 Task: Look for sponsorable developers that are trending.
Action: Mouse moved to (193, 116)
Screenshot: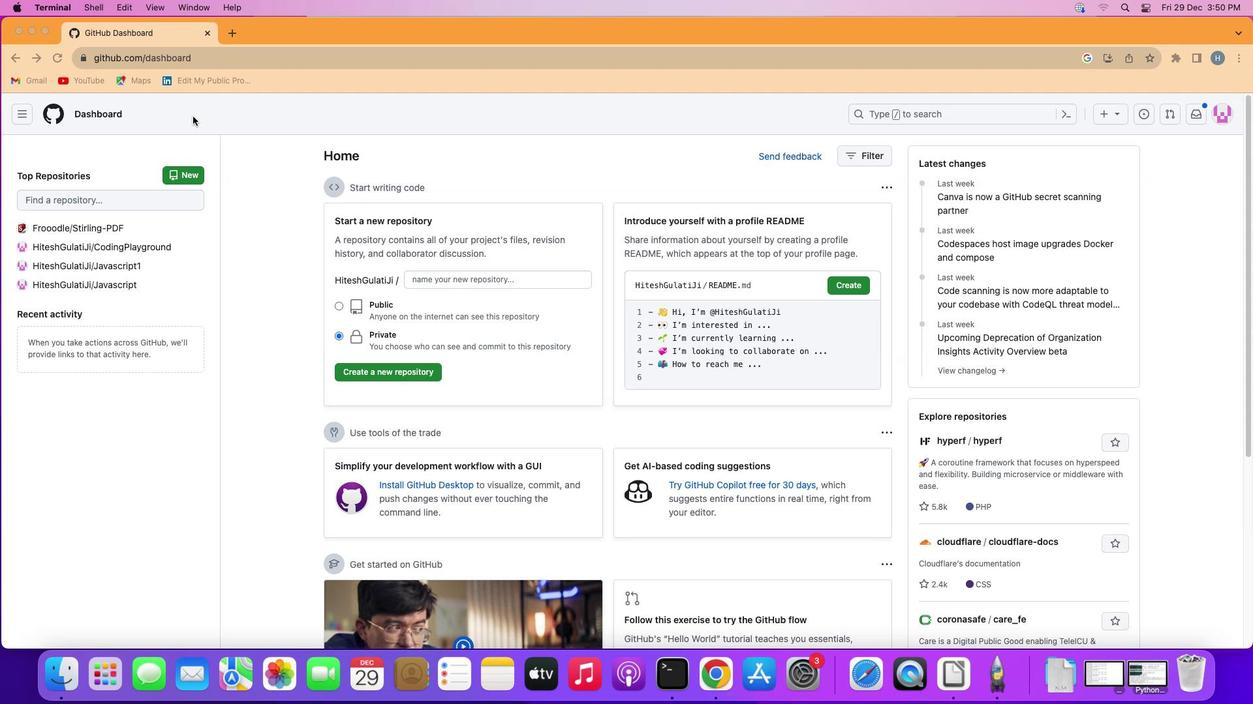 
Action: Mouse pressed left at (193, 116)
Screenshot: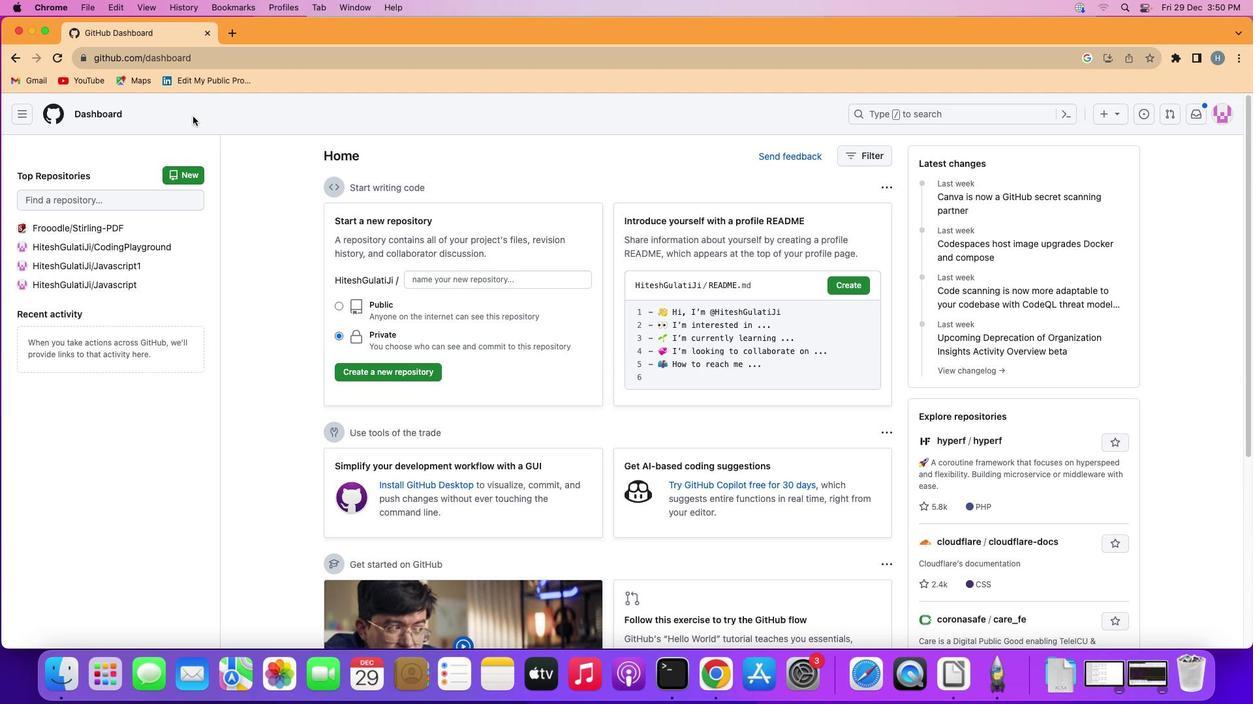 
Action: Mouse moved to (29, 111)
Screenshot: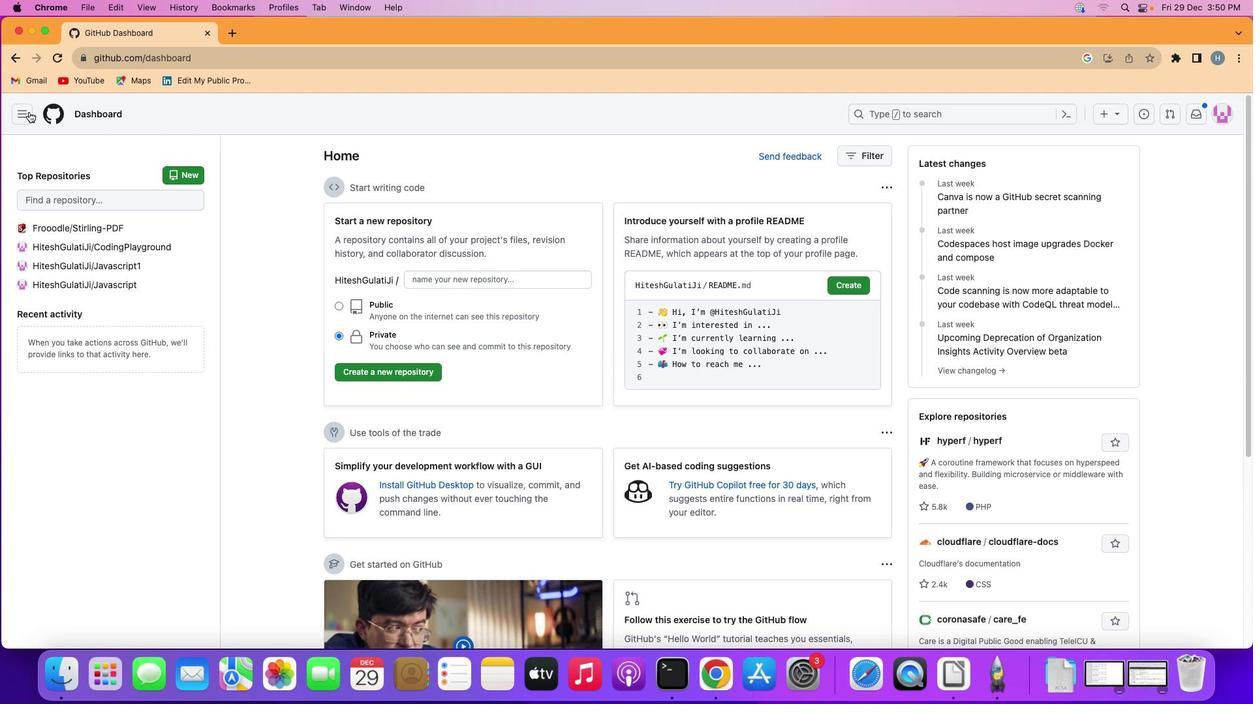 
Action: Mouse pressed left at (29, 111)
Screenshot: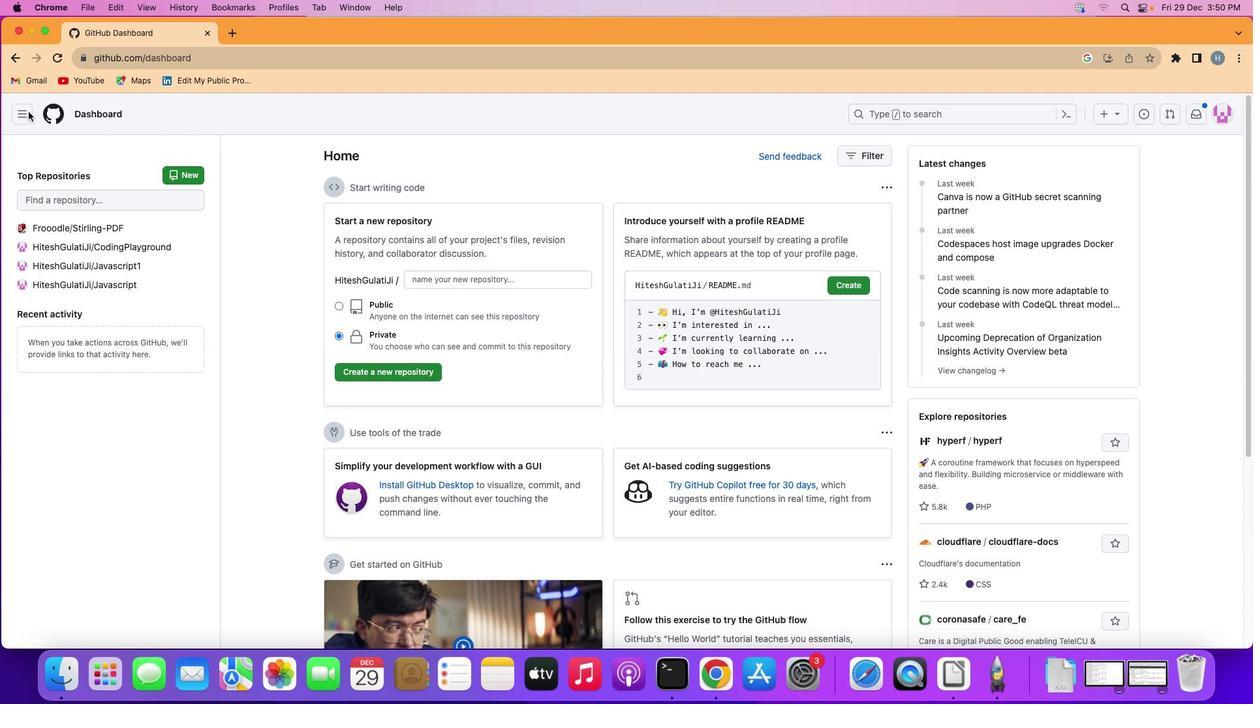 
Action: Mouse moved to (88, 285)
Screenshot: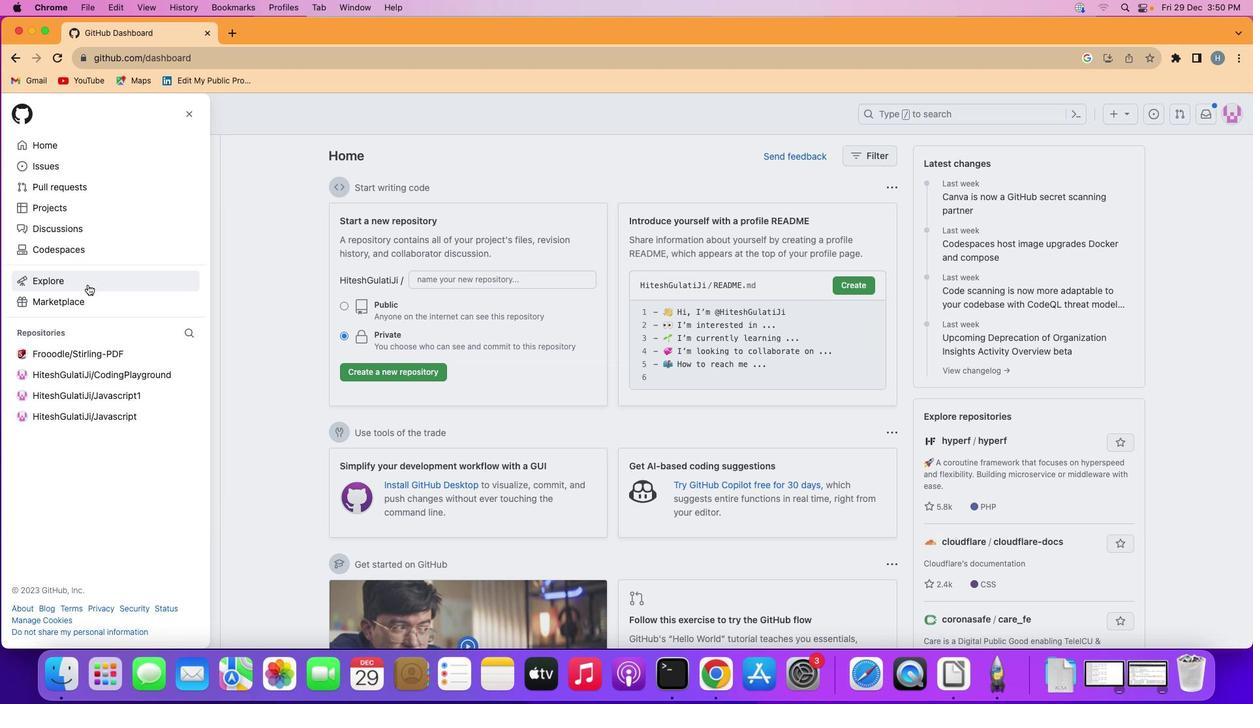 
Action: Mouse pressed left at (88, 285)
Screenshot: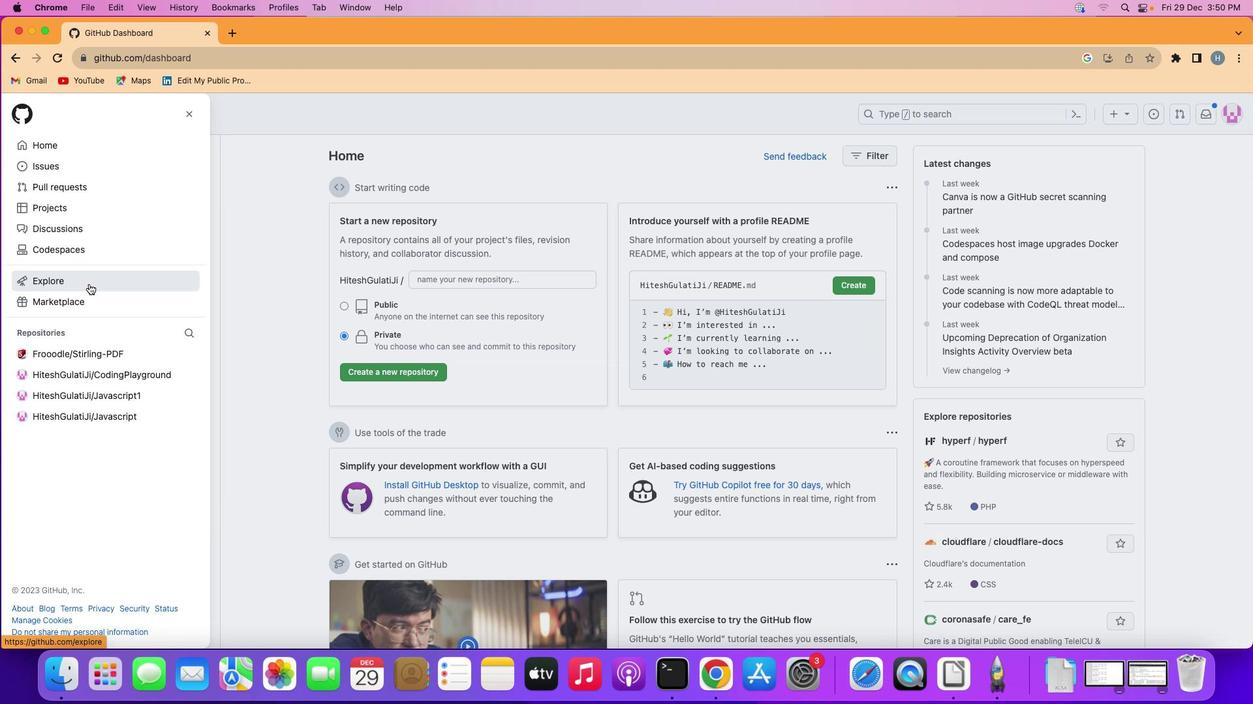 
Action: Mouse moved to (571, 153)
Screenshot: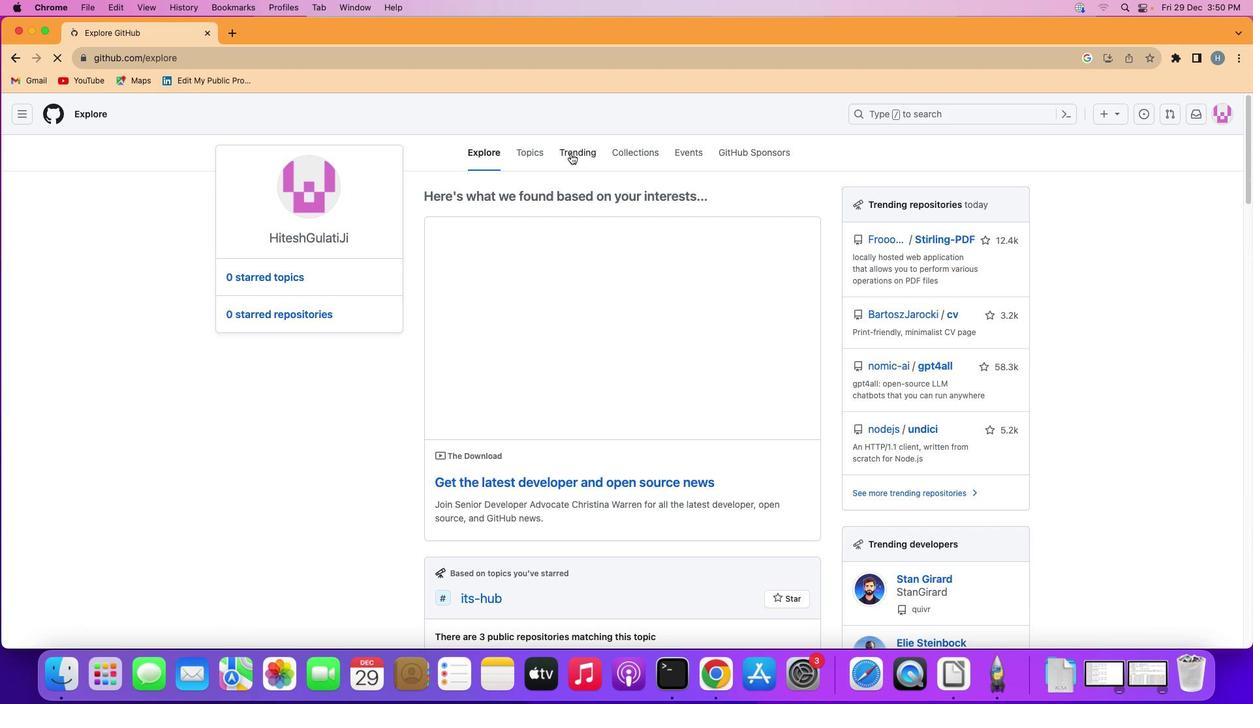 
Action: Mouse pressed left at (571, 153)
Screenshot: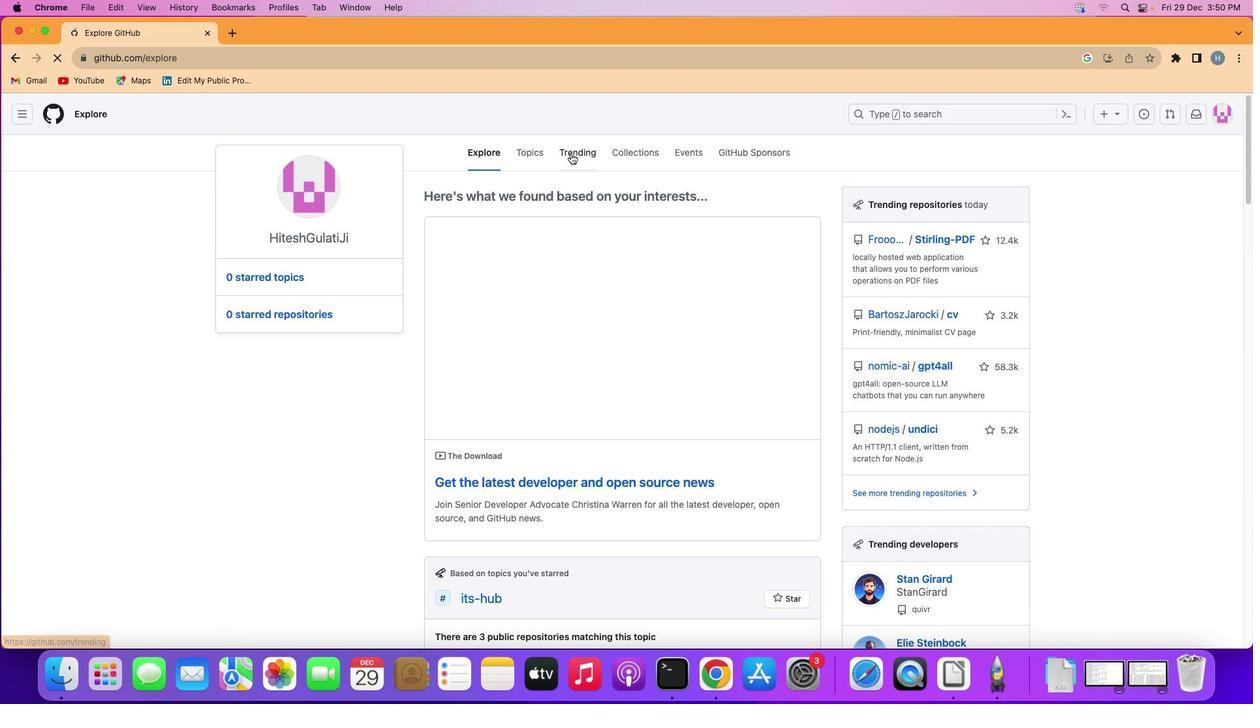 
Action: Mouse moved to (428, 320)
Screenshot: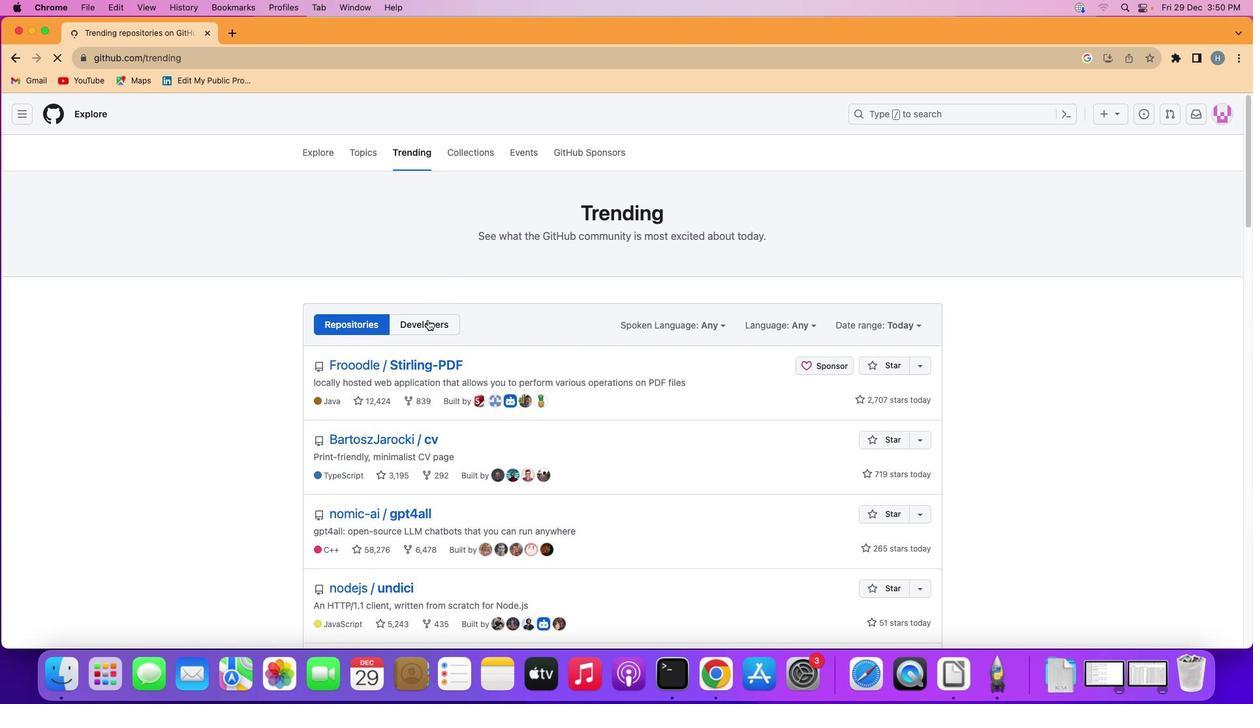 
Action: Mouse pressed left at (428, 320)
Screenshot: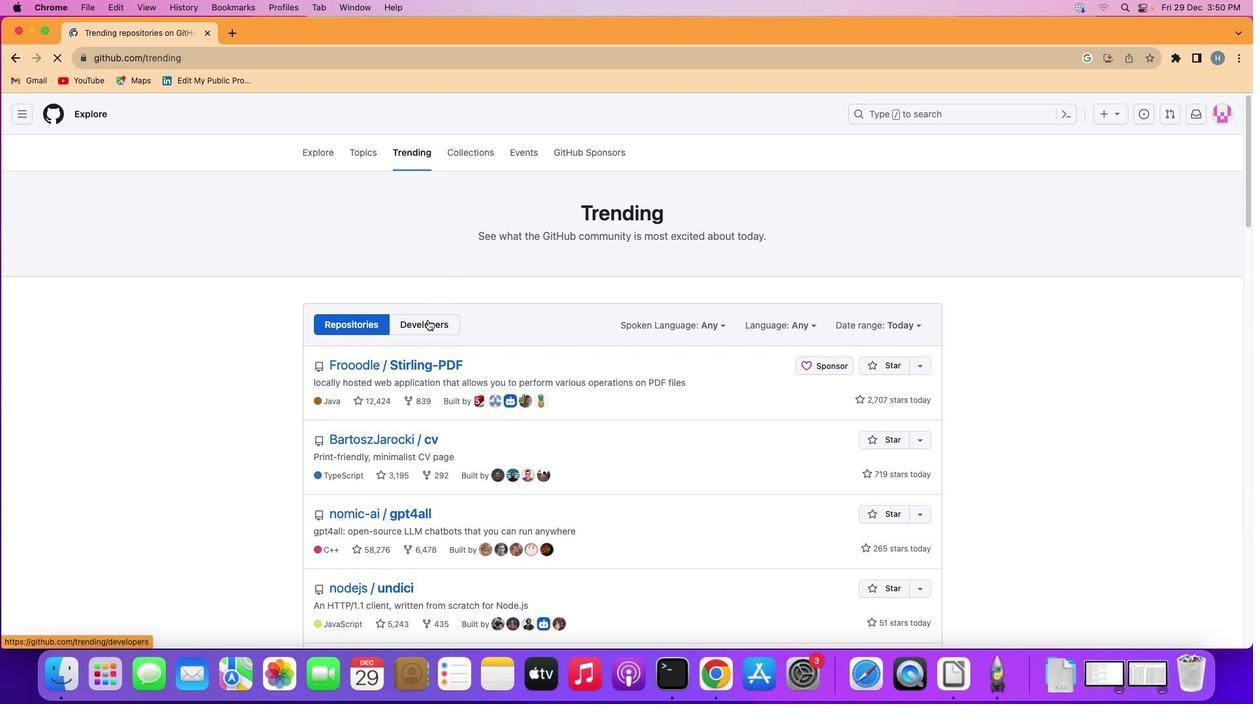 
Action: Mouse moved to (875, 325)
Screenshot: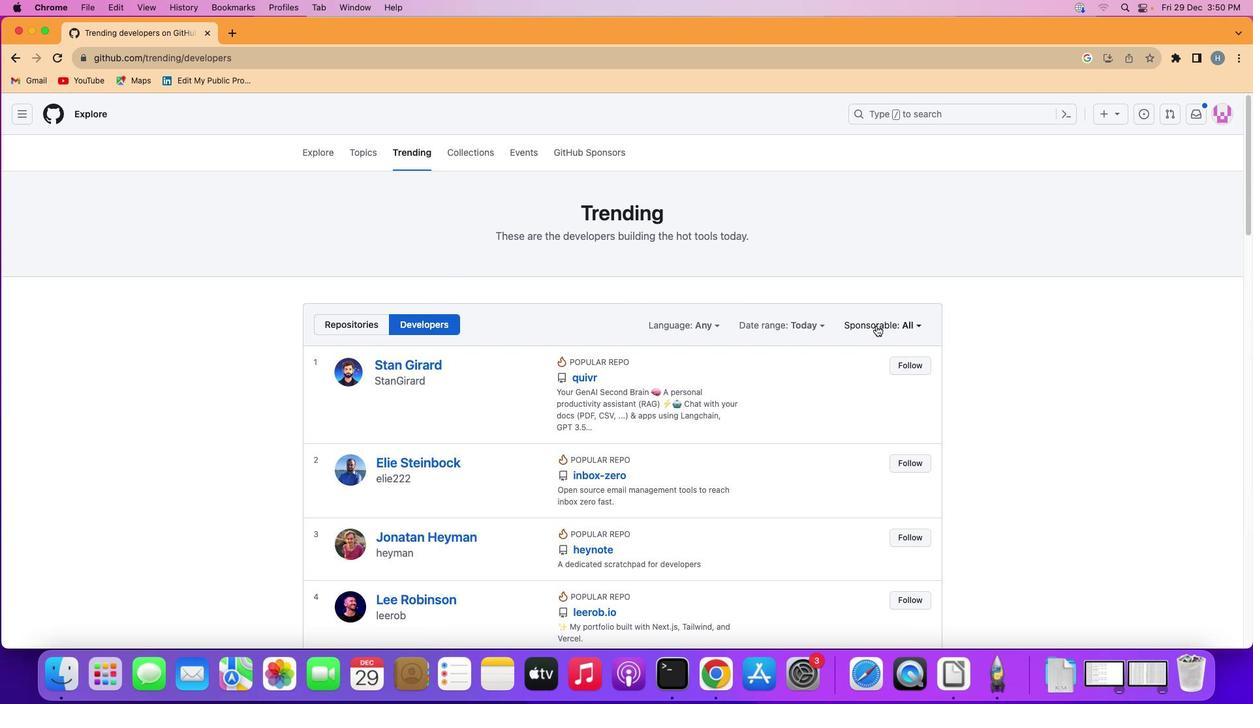 
Action: Mouse pressed left at (875, 325)
Screenshot: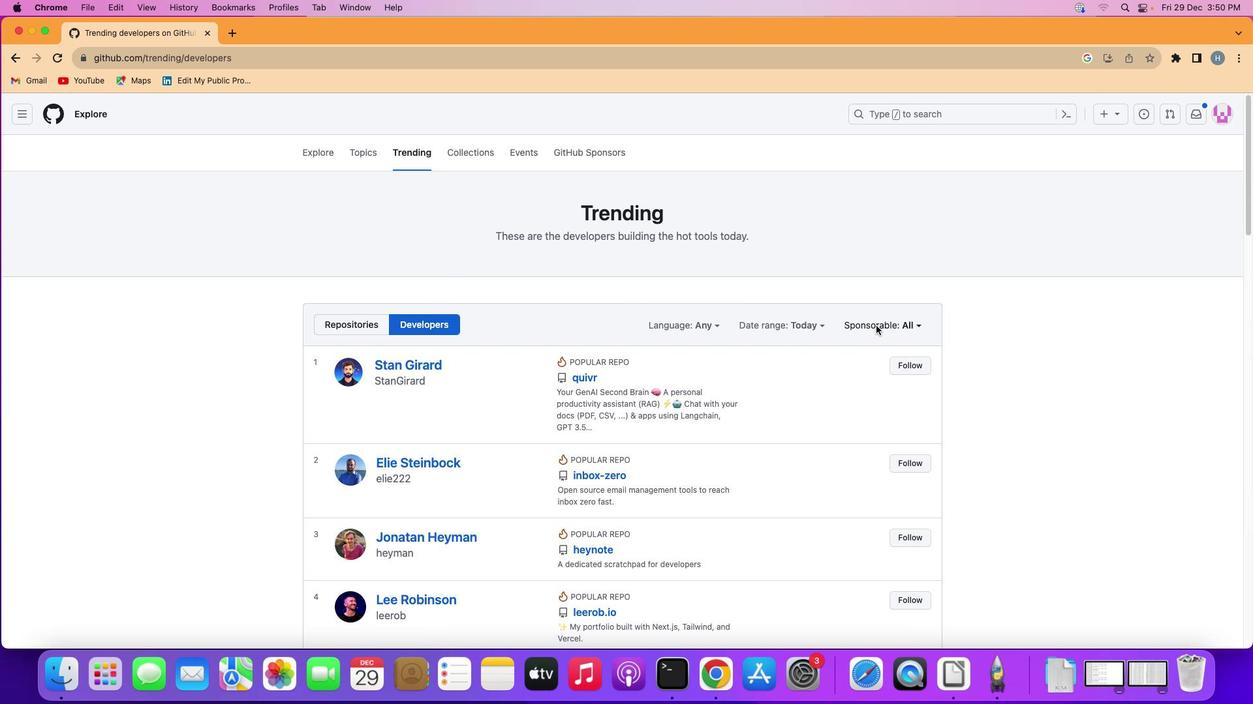 
Action: Mouse moved to (849, 364)
Screenshot: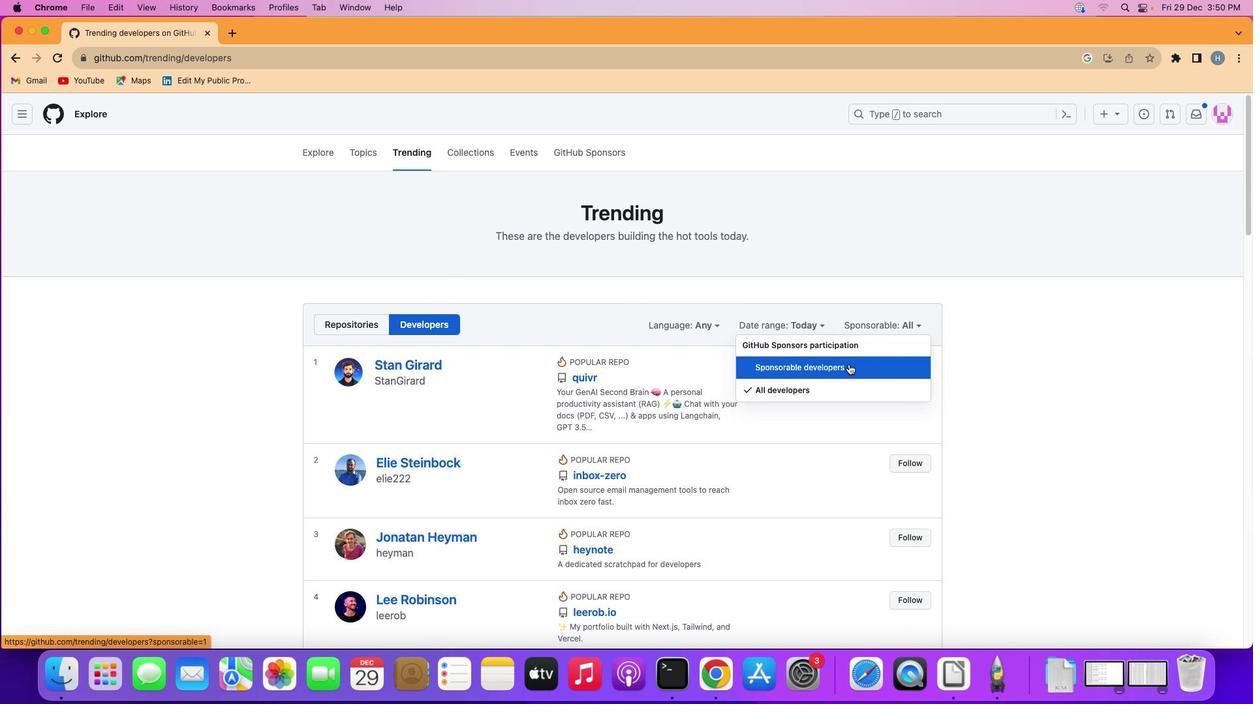 
Action: Mouse pressed left at (849, 364)
Screenshot: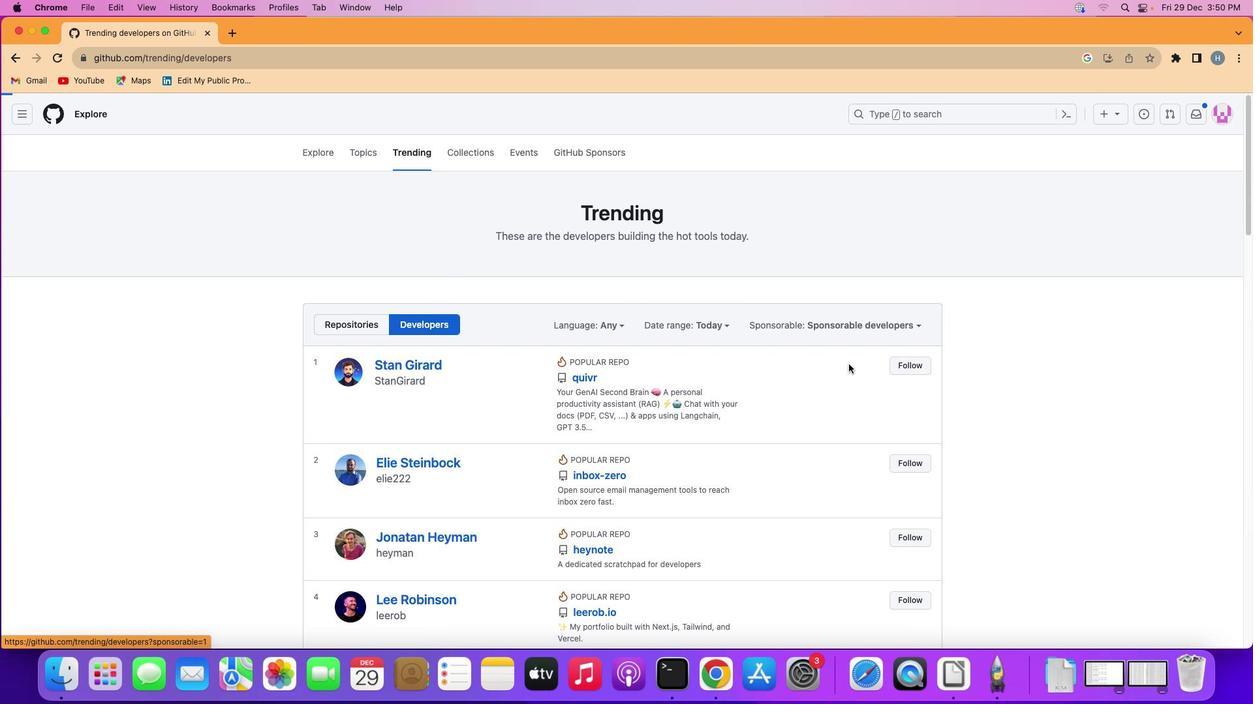 
Action: Mouse moved to (849, 242)
Screenshot: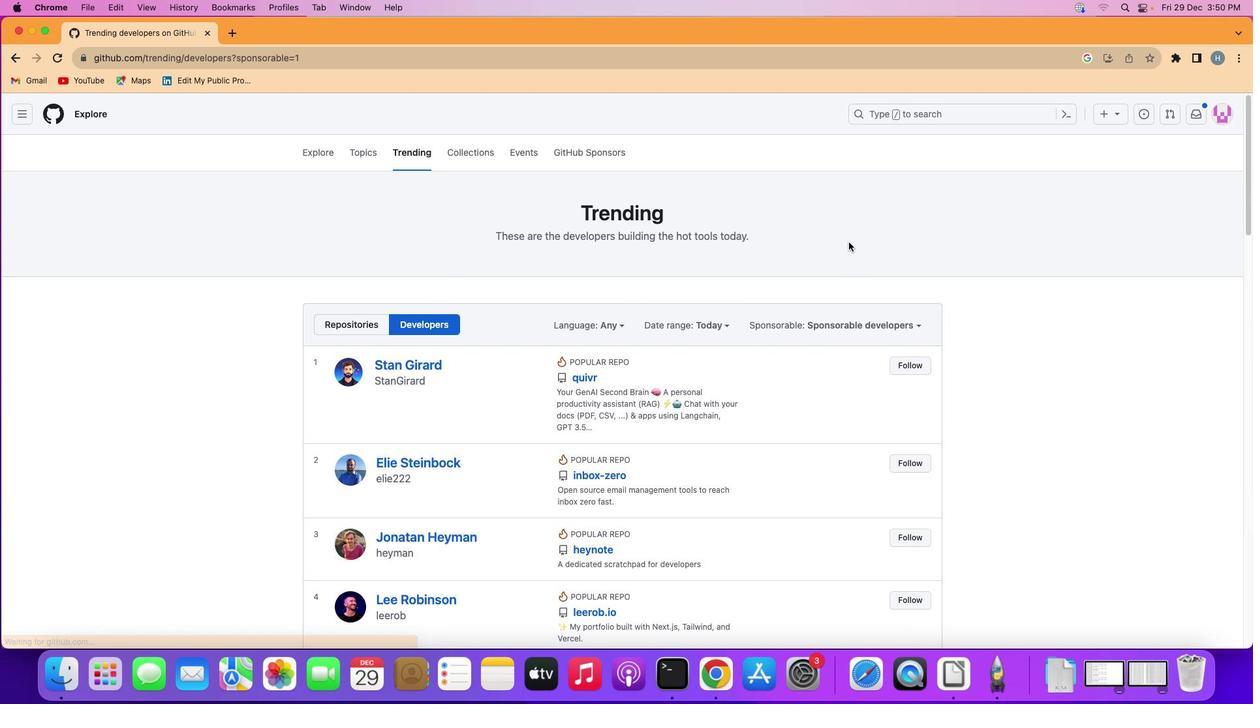 
